 Task: Send an email with the signature Danny Hernandez with the subject 'Late payment reminder' and the message 'Please let me know if there are any issues with the formatting.' from softage.1@softage.net to softage.5@softage.net and softage.6@softage.net with CC to softage.7@softage.net
Action: Key pressed n
Screenshot: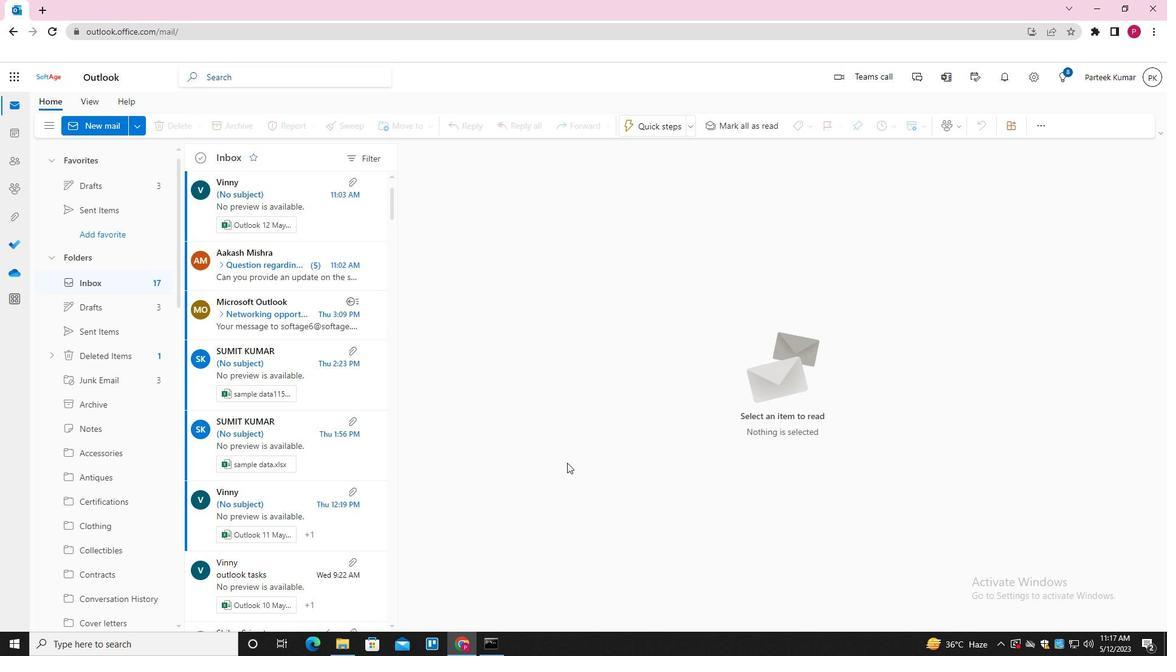 
Action: Mouse moved to (826, 128)
Screenshot: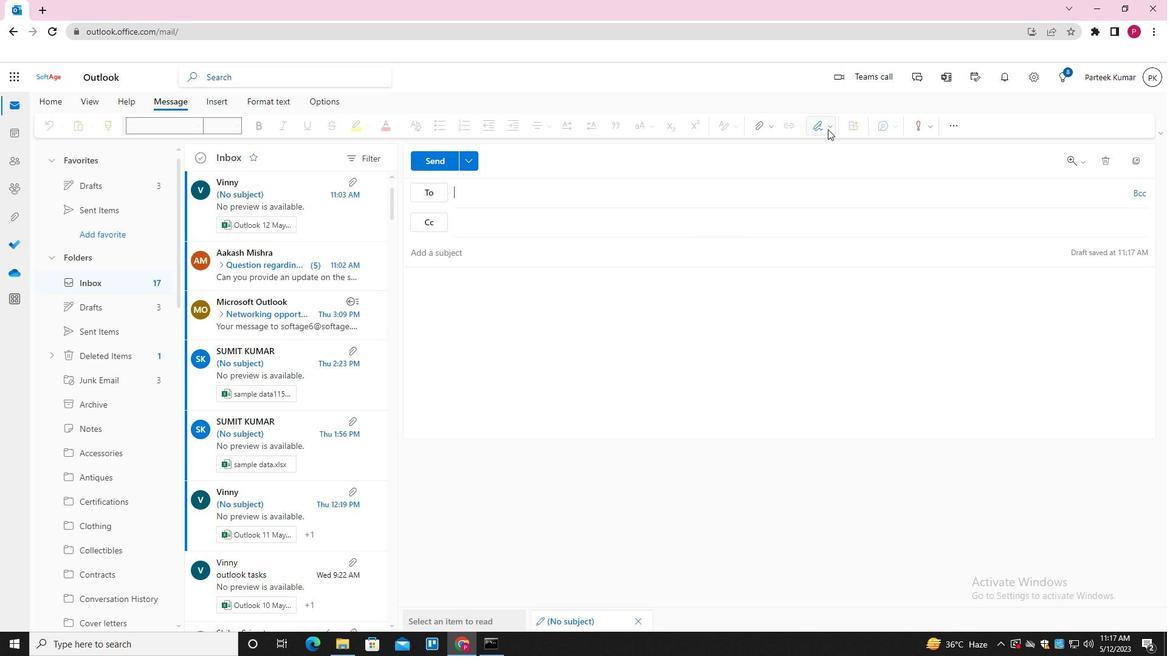 
Action: Mouse pressed left at (826, 128)
Screenshot: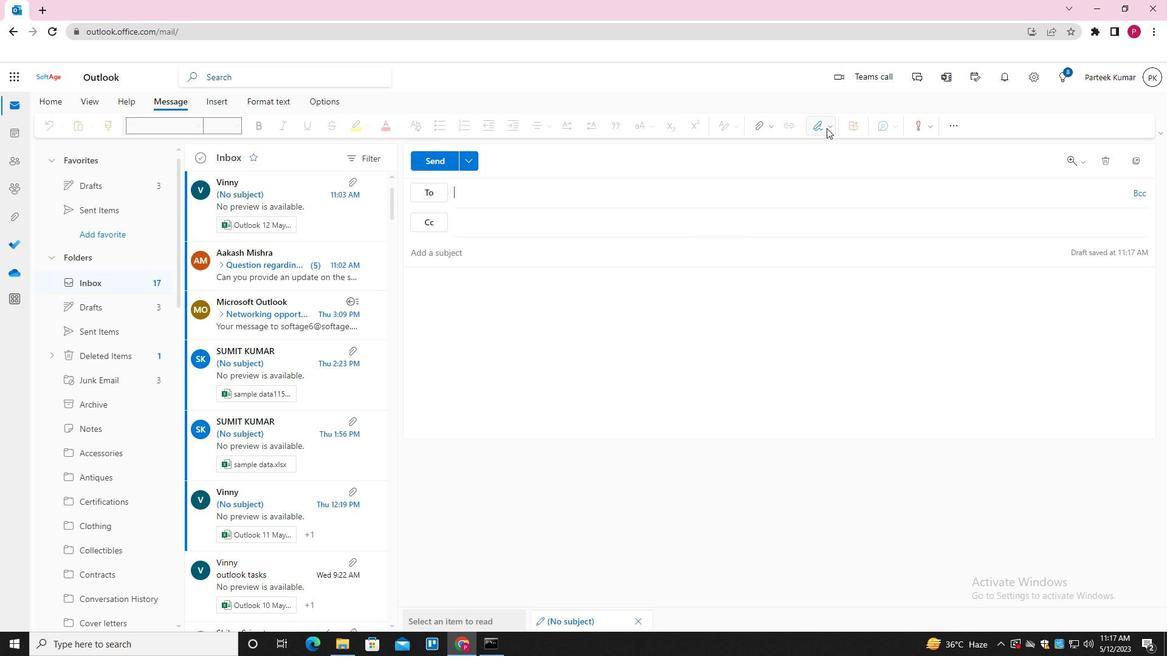 
Action: Mouse moved to (805, 177)
Screenshot: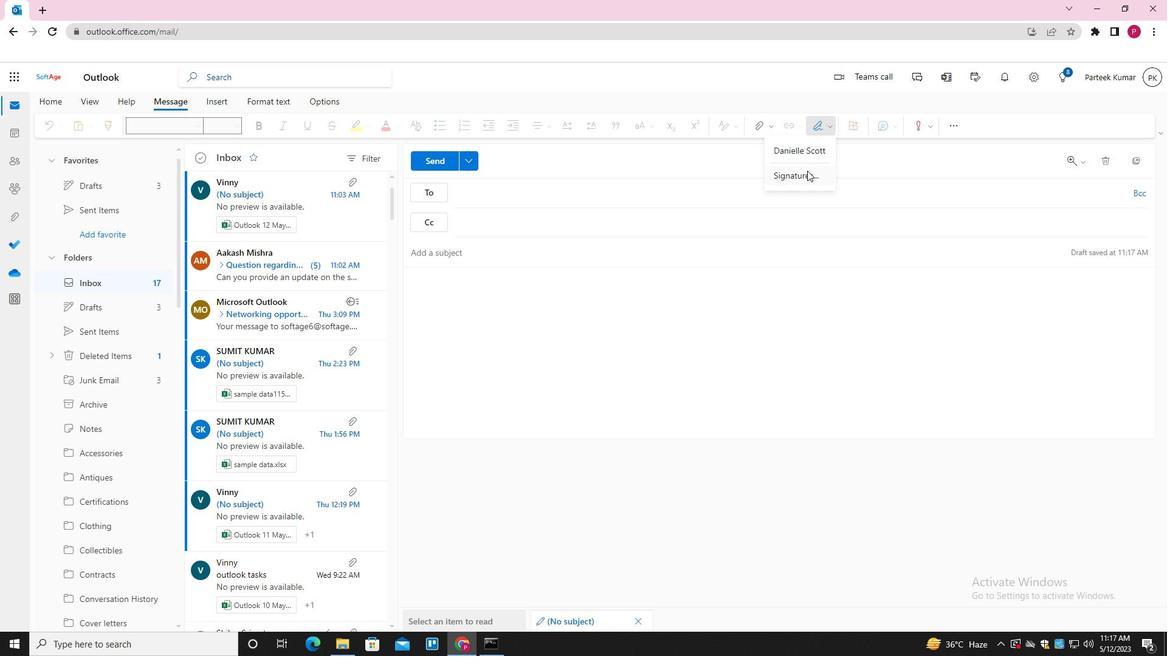 
Action: Mouse pressed left at (805, 177)
Screenshot: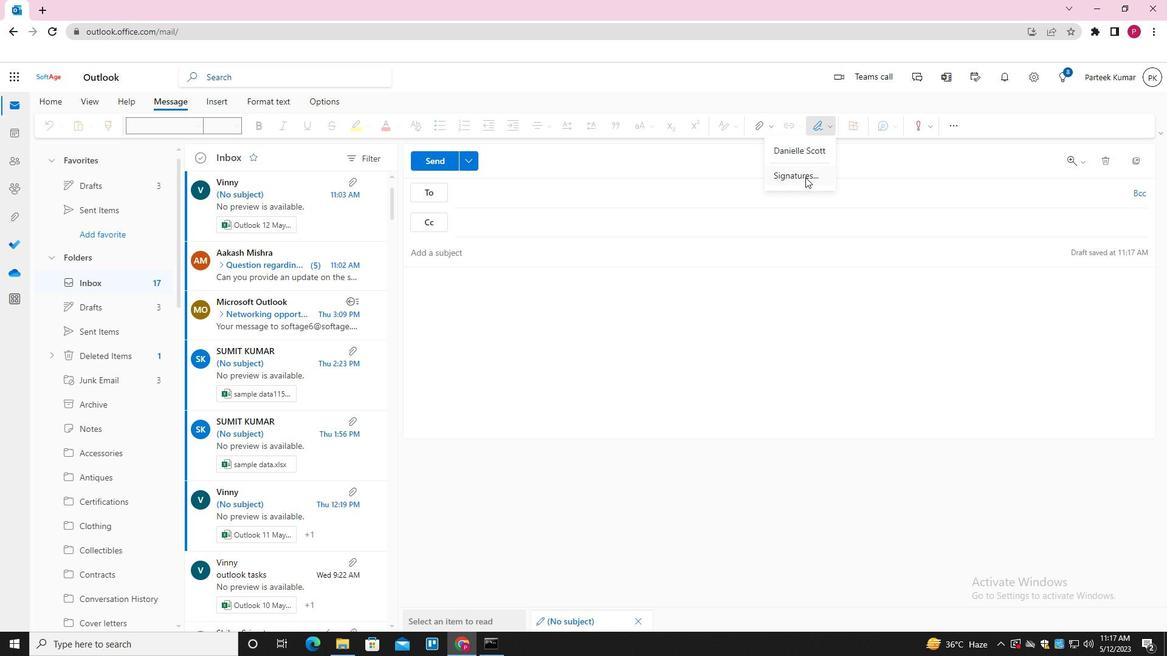 
Action: Mouse moved to (803, 218)
Screenshot: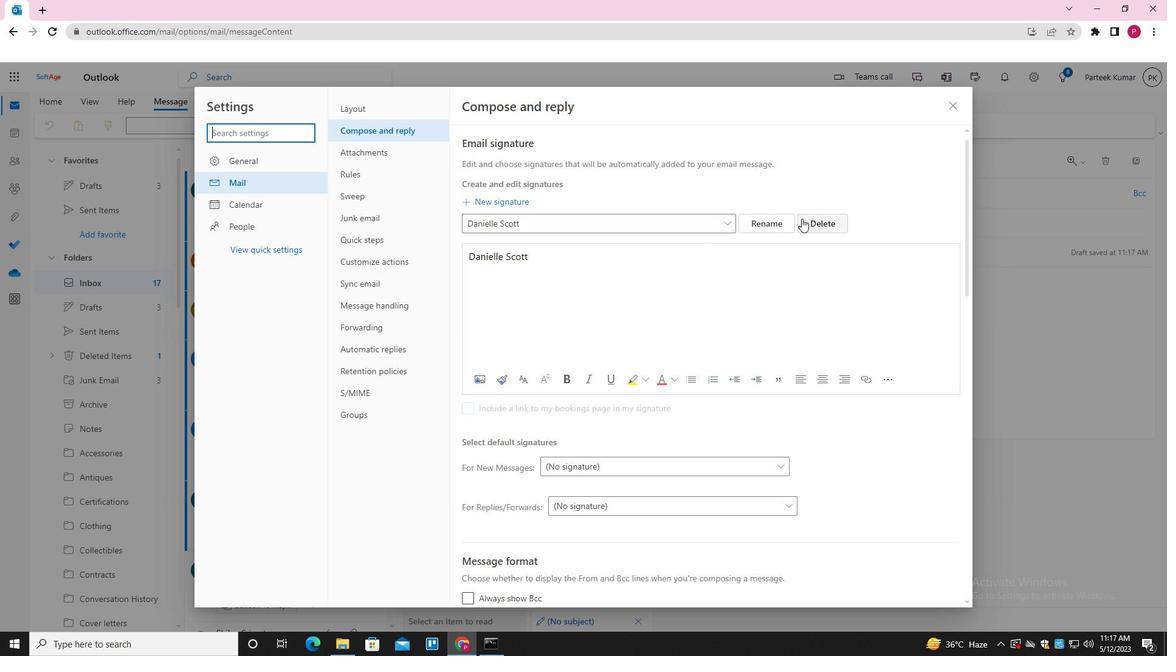
Action: Mouse pressed left at (803, 218)
Screenshot: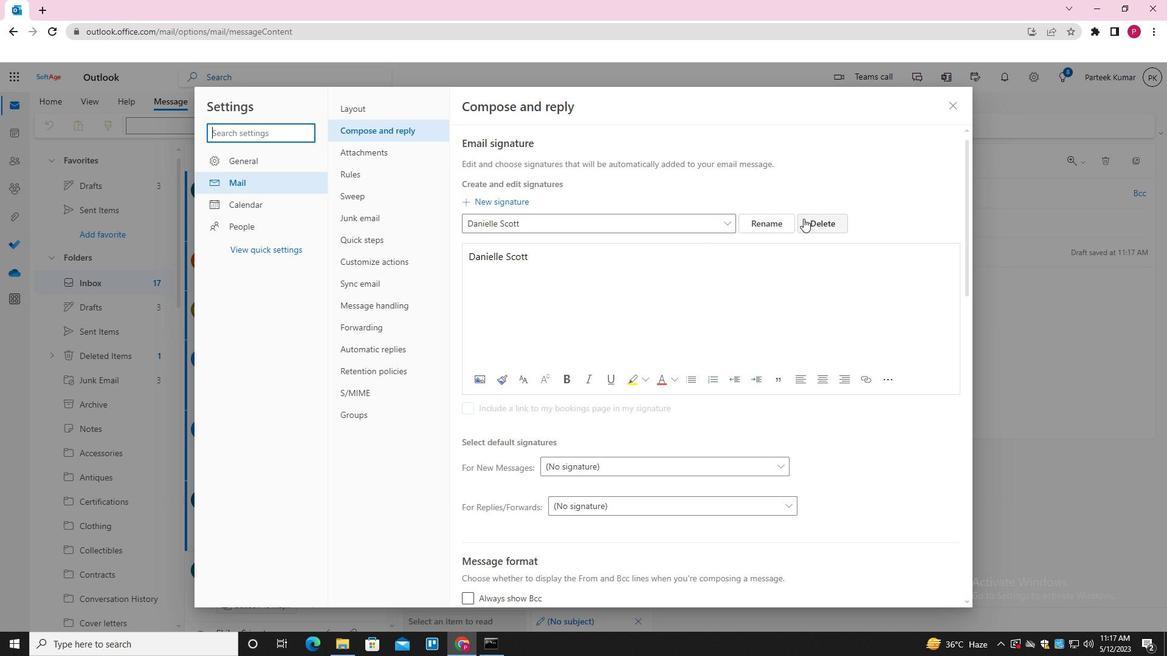 
Action: Mouse moved to (697, 222)
Screenshot: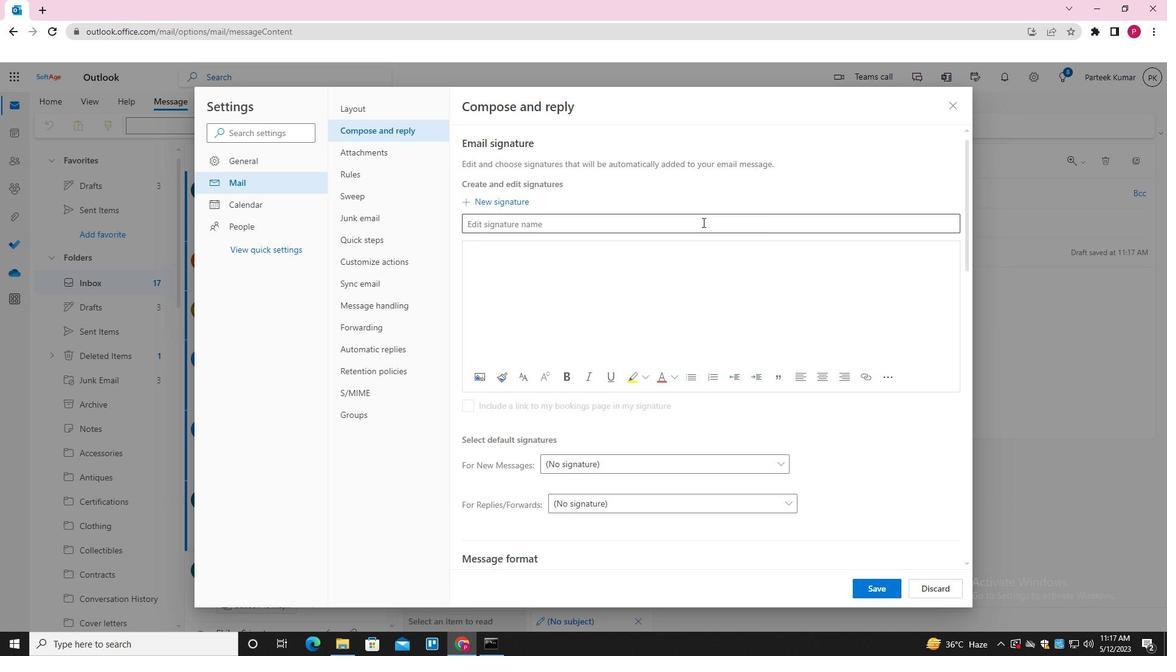 
Action: Mouse pressed left at (697, 222)
Screenshot: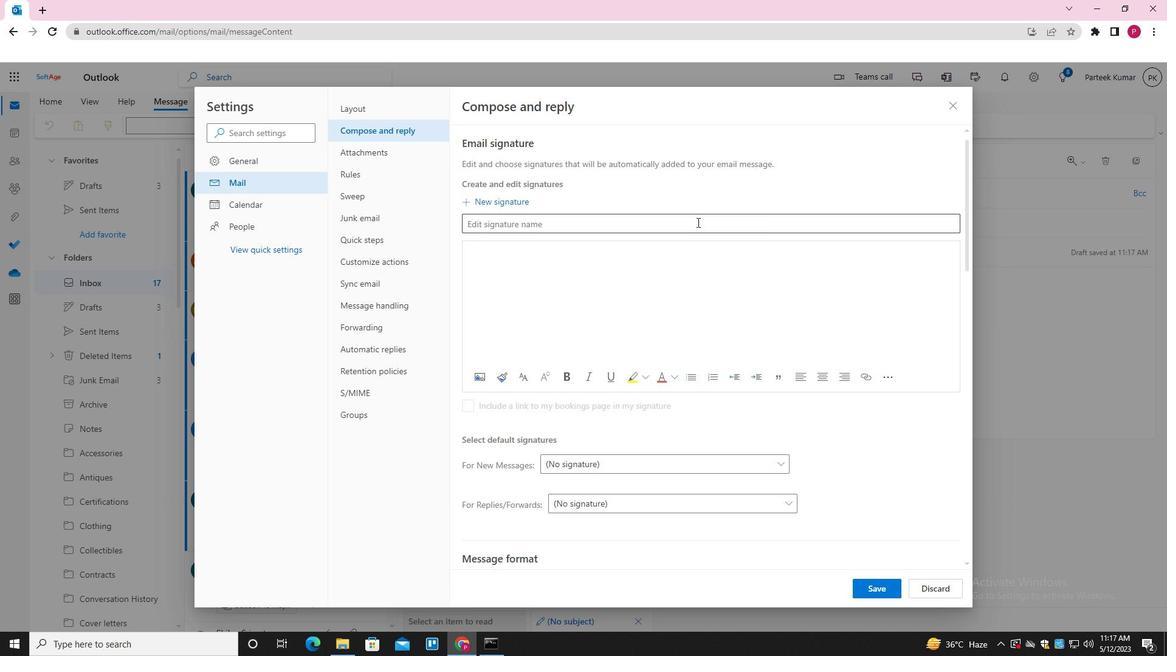 
Action: Key pressed <Key.shift>DANNY<Key.space><Key.shift><Key.shift><Key.shift><Key.shift><Key.shift><Key.shift>HERNAN<Key.backspace><Key.backspace>ENDAZ<Key.backspace><Key.backspace>EZctrl+A<'\x03'>
Screenshot: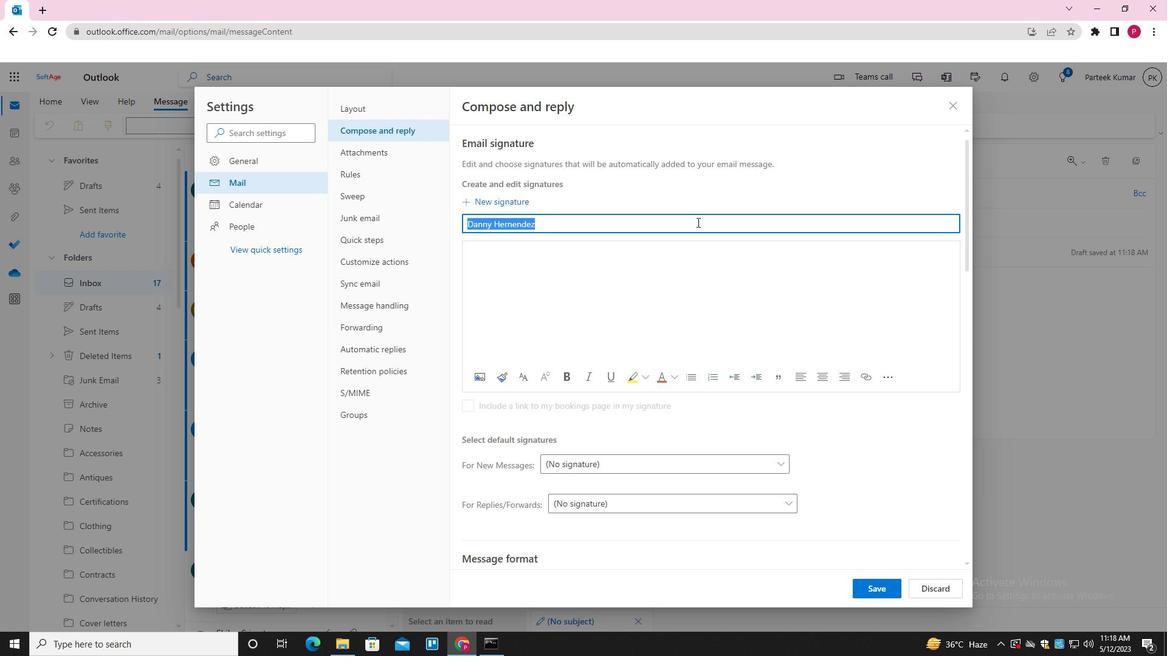 
Action: Mouse moved to (694, 226)
Screenshot: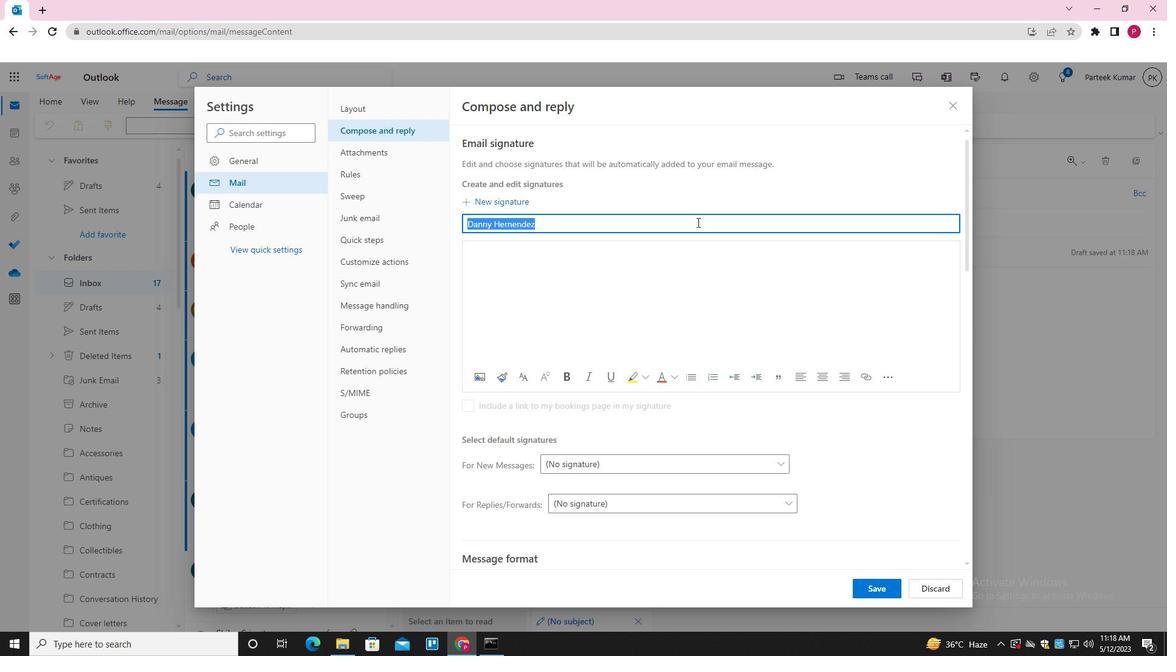 
Action: Key pressed <Key.tab>ctrl+V
Screenshot: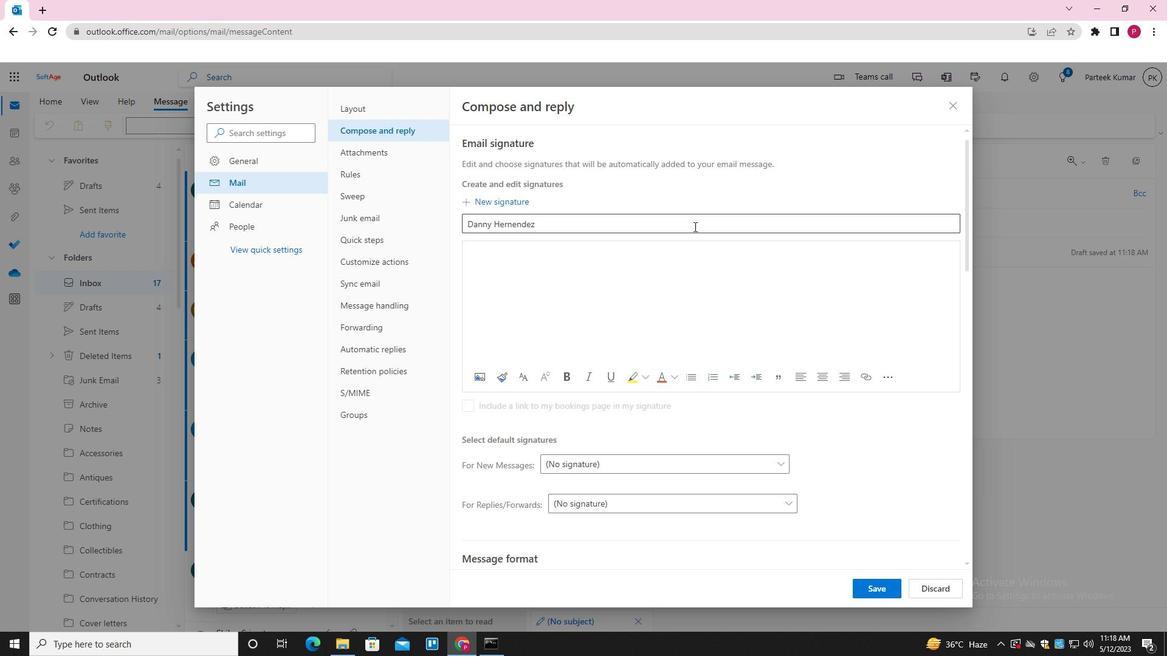 
Action: Mouse moved to (871, 592)
Screenshot: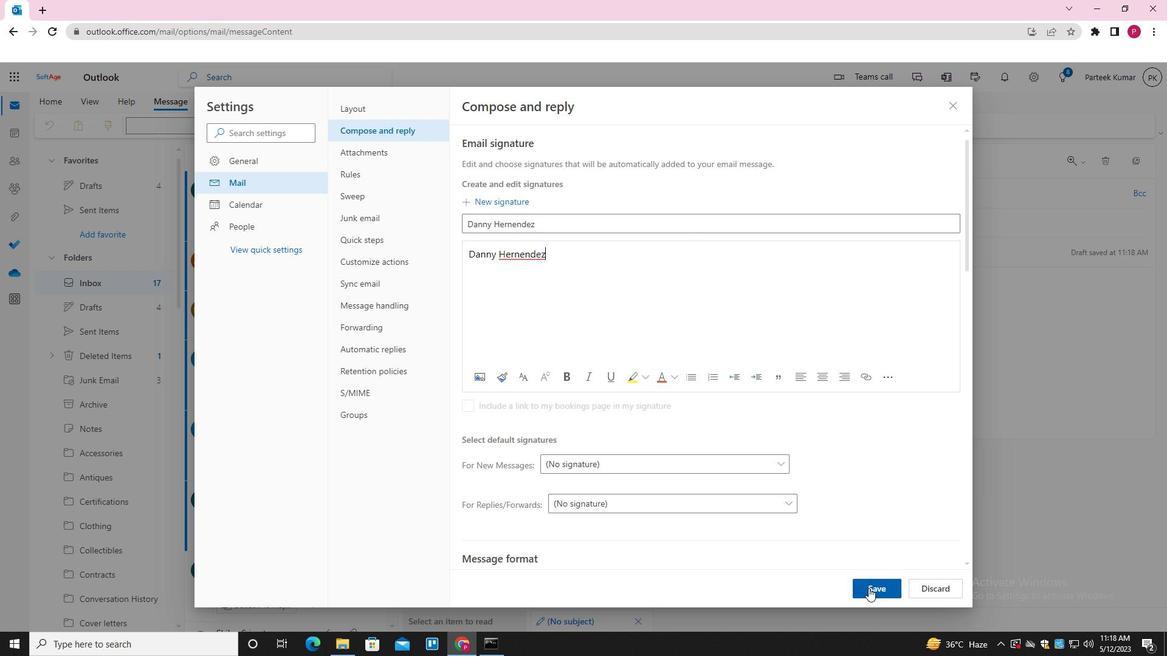 
Action: Mouse pressed left at (871, 592)
Screenshot: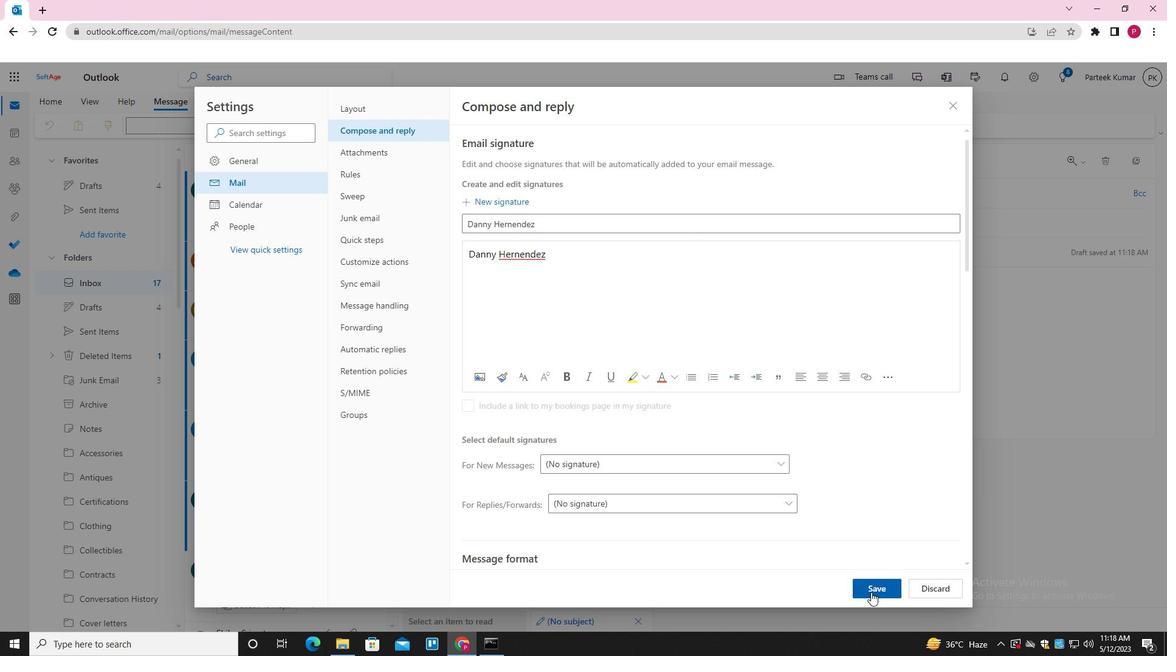 
Action: Mouse moved to (948, 100)
Screenshot: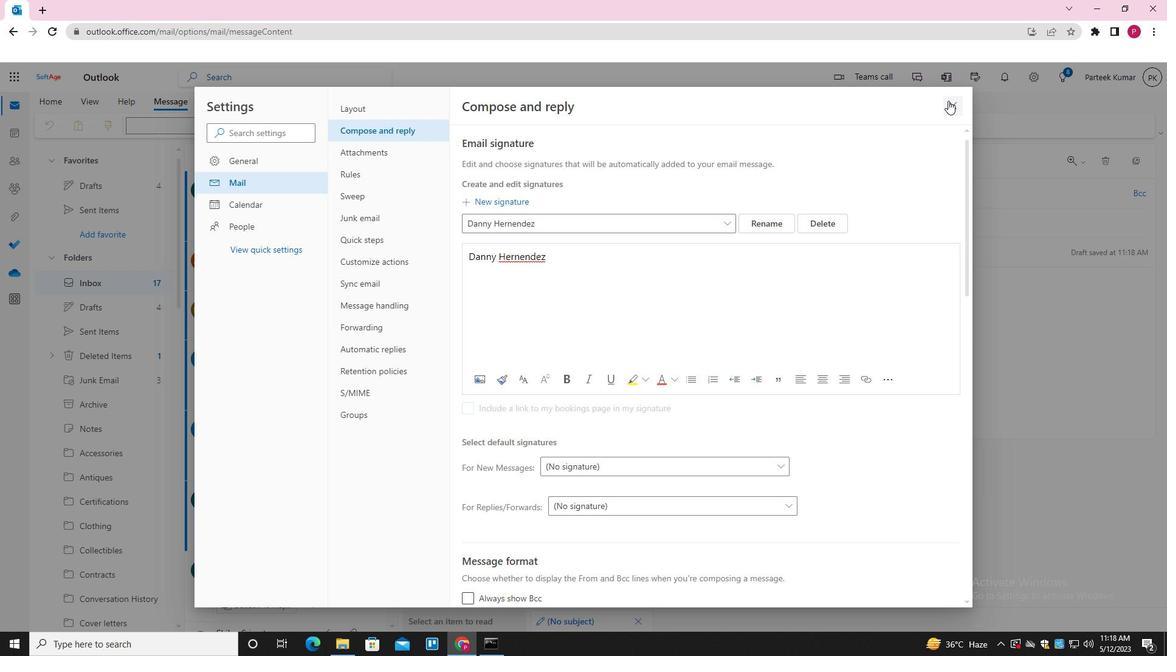
Action: Mouse pressed left at (948, 100)
Screenshot: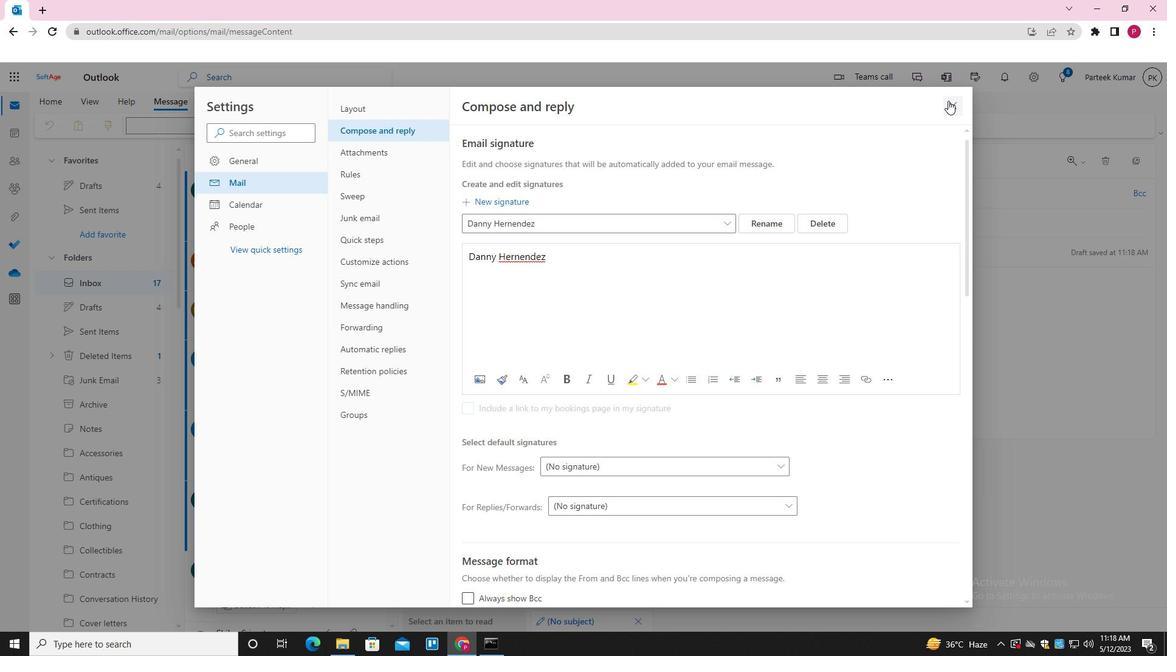 
Action: Mouse moved to (818, 127)
Screenshot: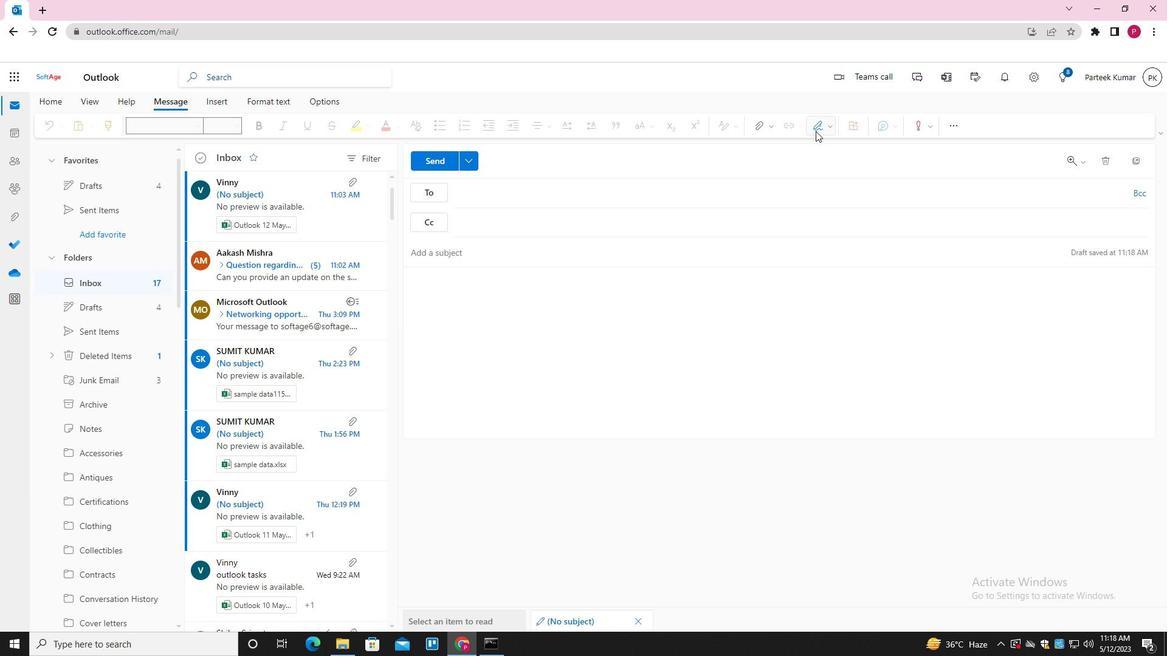 
Action: Mouse pressed left at (818, 127)
Screenshot: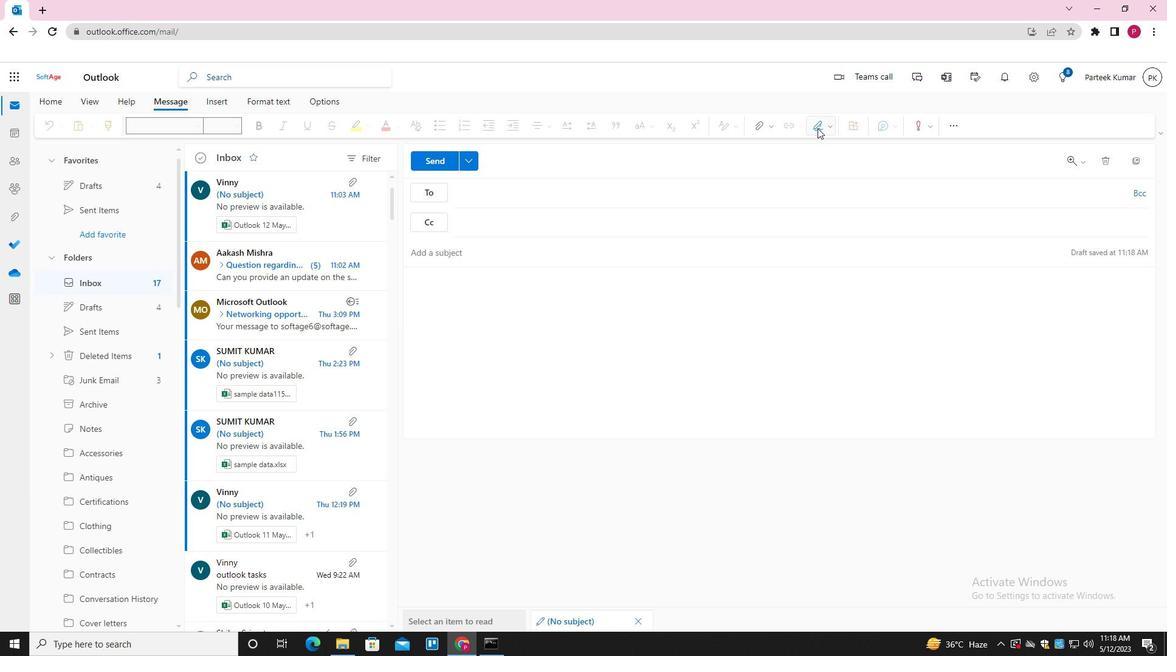 
Action: Mouse moved to (808, 147)
Screenshot: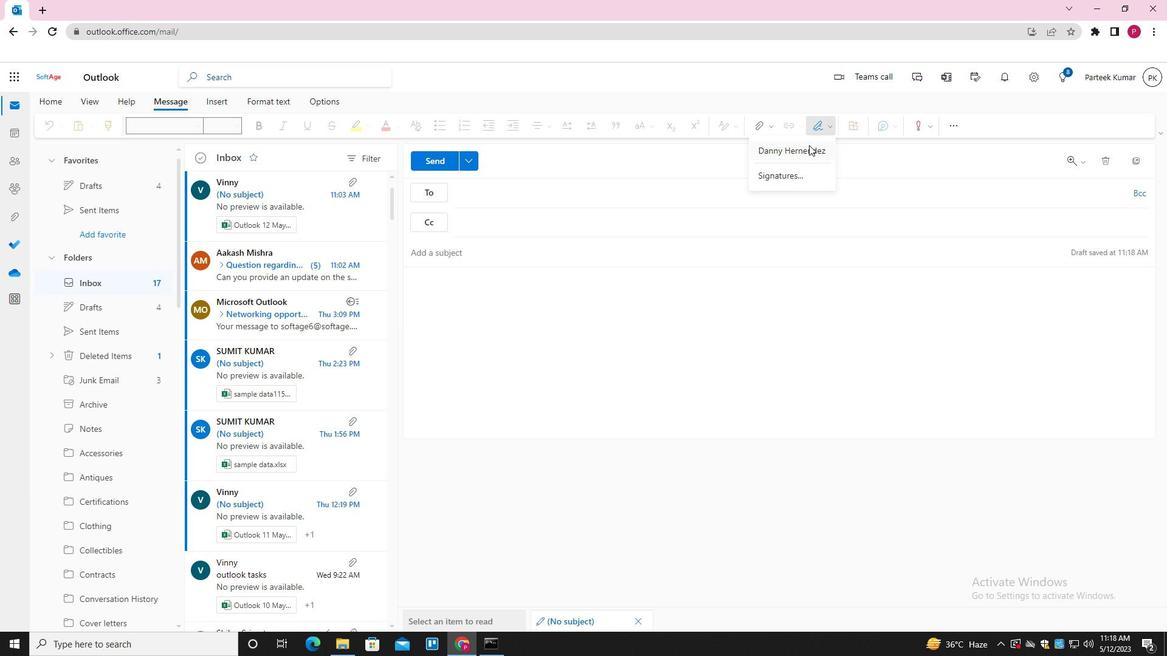 
Action: Mouse pressed left at (808, 147)
Screenshot: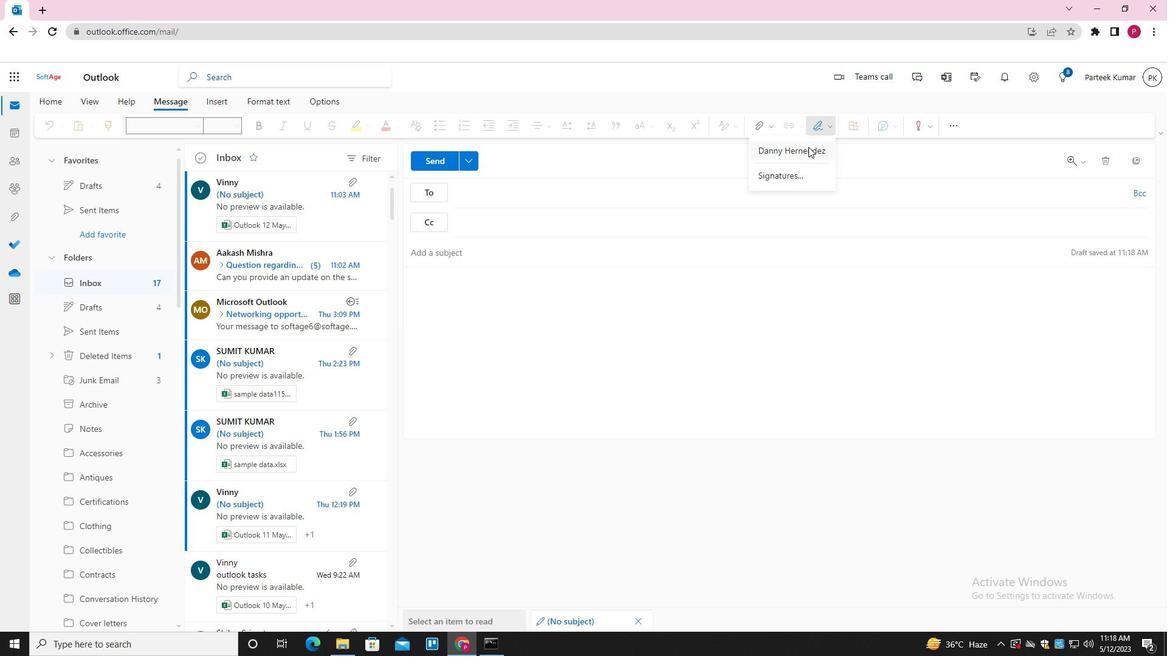 
Action: Mouse moved to (471, 254)
Screenshot: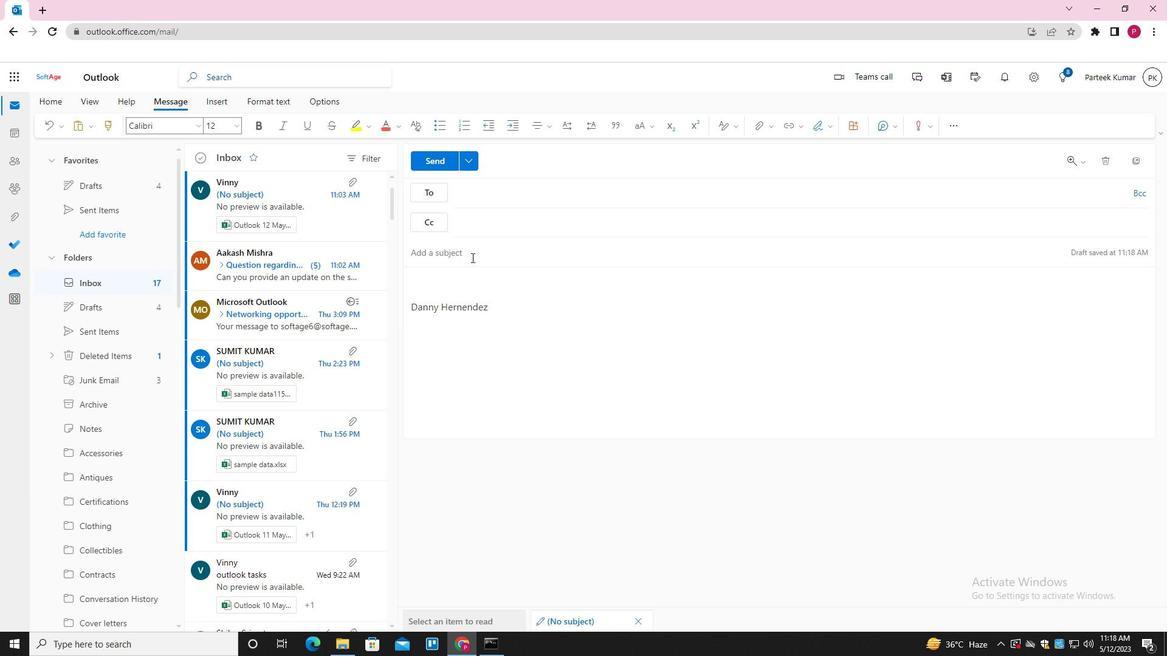 
Action: Mouse pressed left at (471, 254)
Screenshot: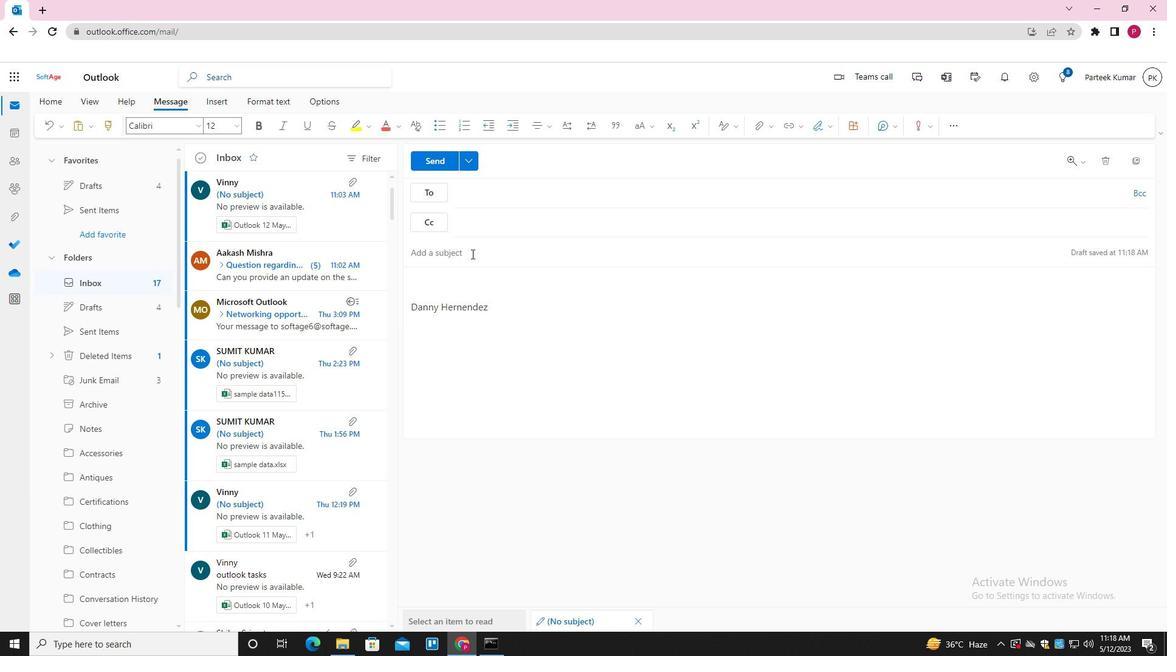 
Action: Key pressed ctrl+L<Key.backspace><Key.shift>LATE<Key.space>PAYMENT<Key.space>REMINDER<Key.tab><Key.shift>PLEASE<Key.space>LET<Key.space>ME<Key.space>KNOW<Key.space>IF<Key.space>THERE<Key.space>ARE<Key.space>ANY<Key.space>ISSUES<Key.space>WITH<Key.space>THE<Key.space>FORMATING<Key.space><Key.backspace><Key.backspace><Key.backspace><Key.backspace>TING<Key.space>
Screenshot: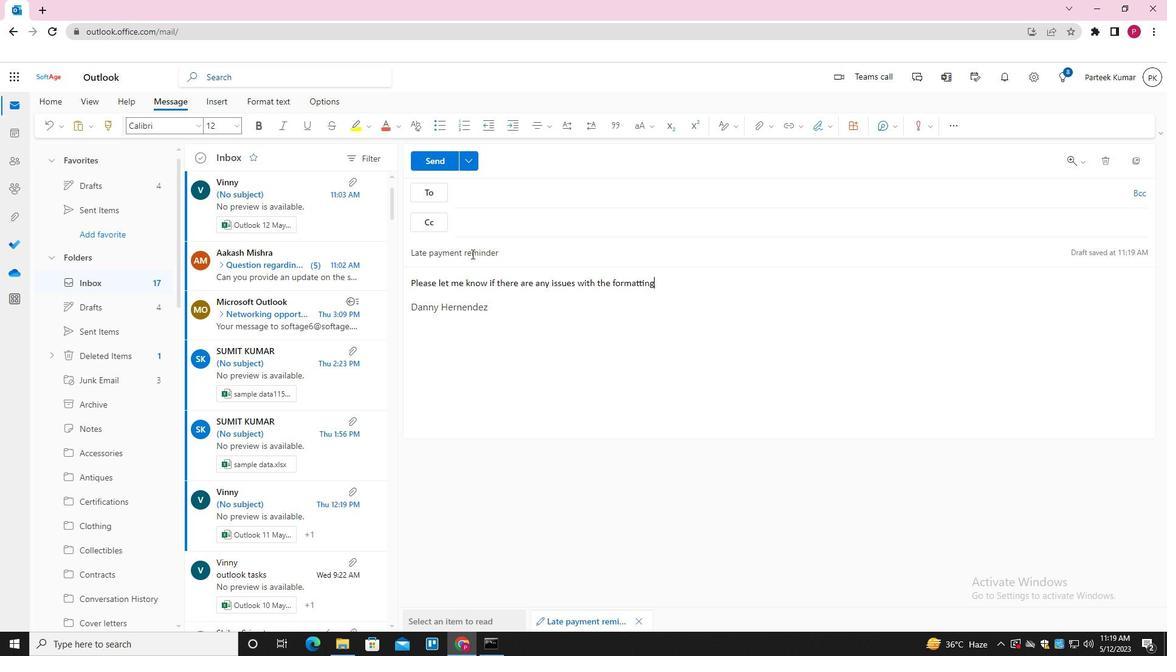 
Action: Mouse moved to (515, 192)
Screenshot: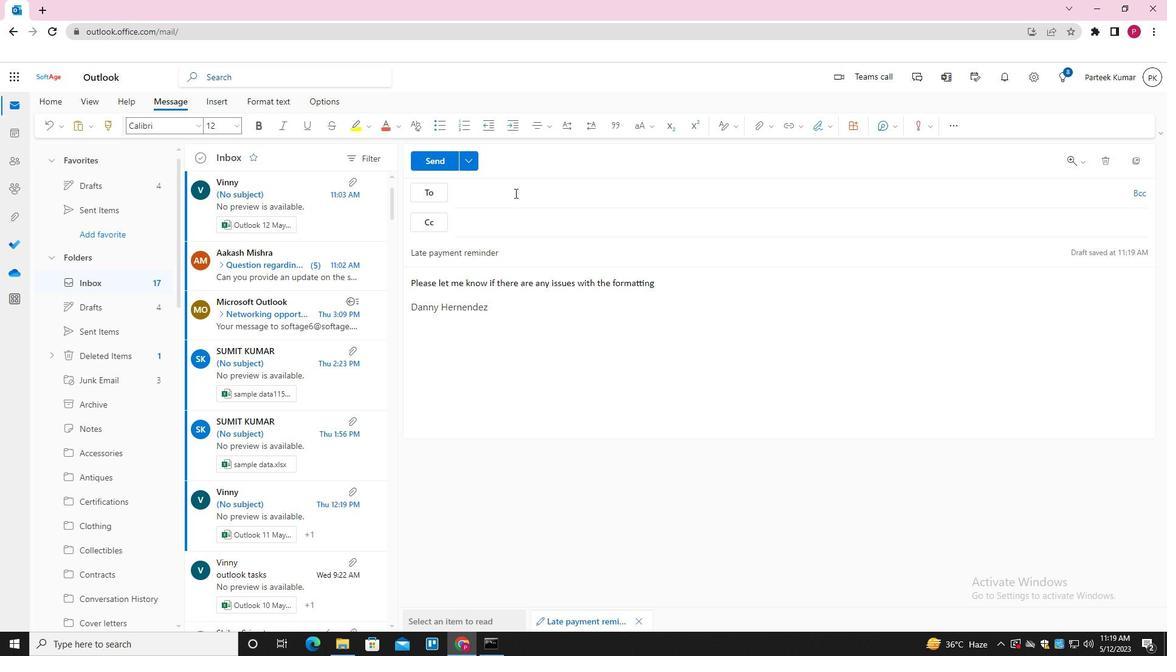 
Action: Mouse pressed left at (515, 192)
Screenshot: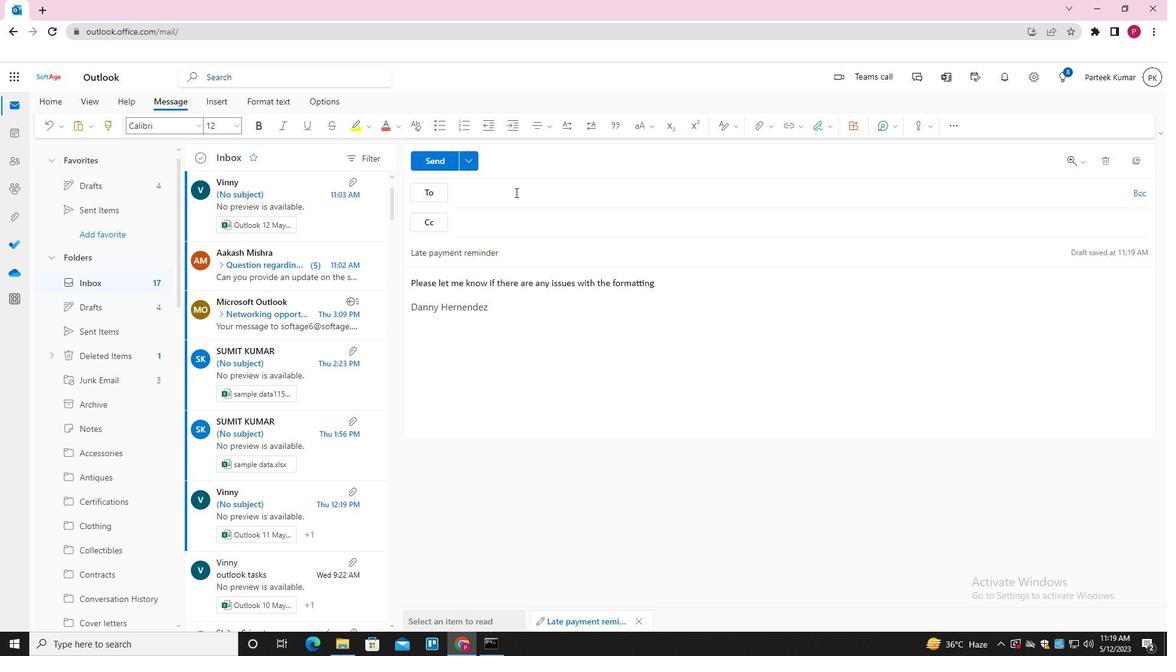 
Action: Key pressed SOFTAGE.5<Key.shift>@SOFTAGE.NET<Key.enter>SOFTAGE.6<Key.shift>@SOFTAGE.NET<Key.enter><Key.tab>SOFTAGE.7<Key.shift>@SOFTAGE,<Key.backspace>.NET<Key.backspace><Key.backspace><Key.backspace><Key.backspace><Key.backspace><Key.backspace><Key.backspace><Key.backspace>SOFTAGE.7<Key.shift>@SOFTAGE.NET<Key.enter>
Screenshot: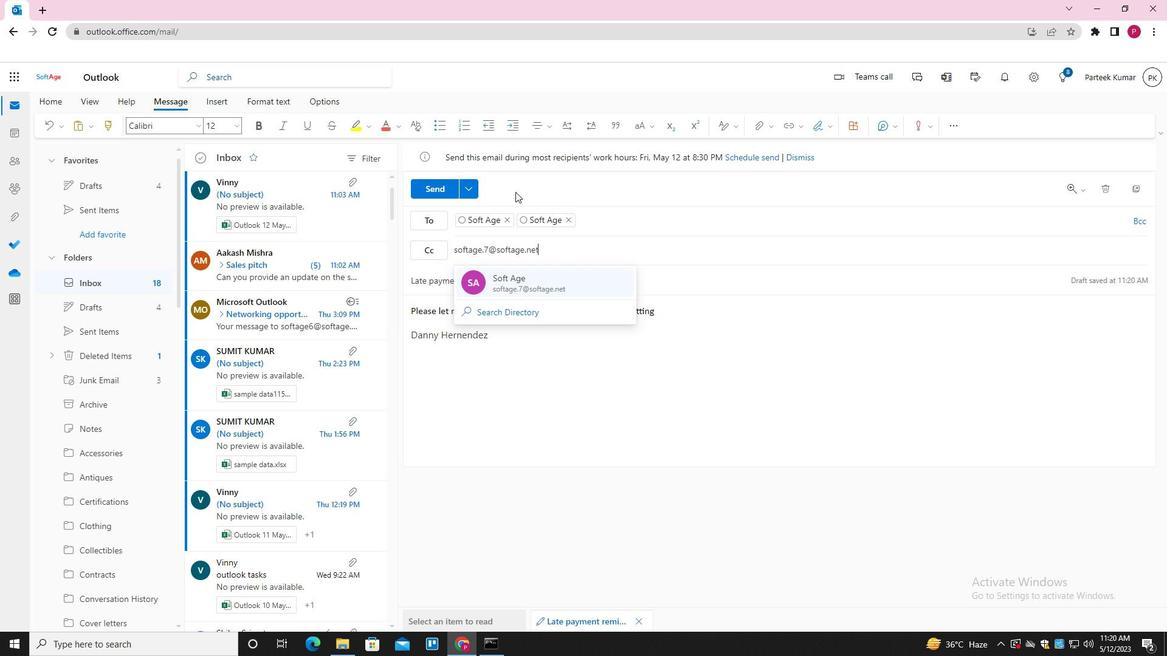 
Action: Mouse moved to (422, 188)
Screenshot: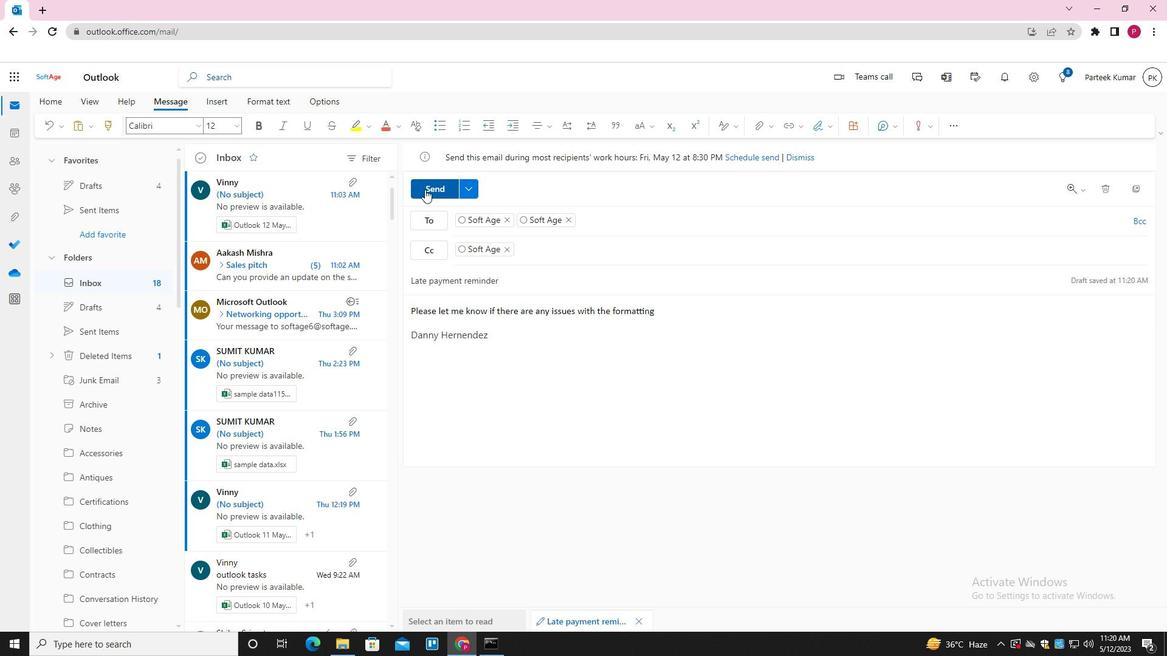 
Action: Mouse pressed left at (422, 188)
Screenshot: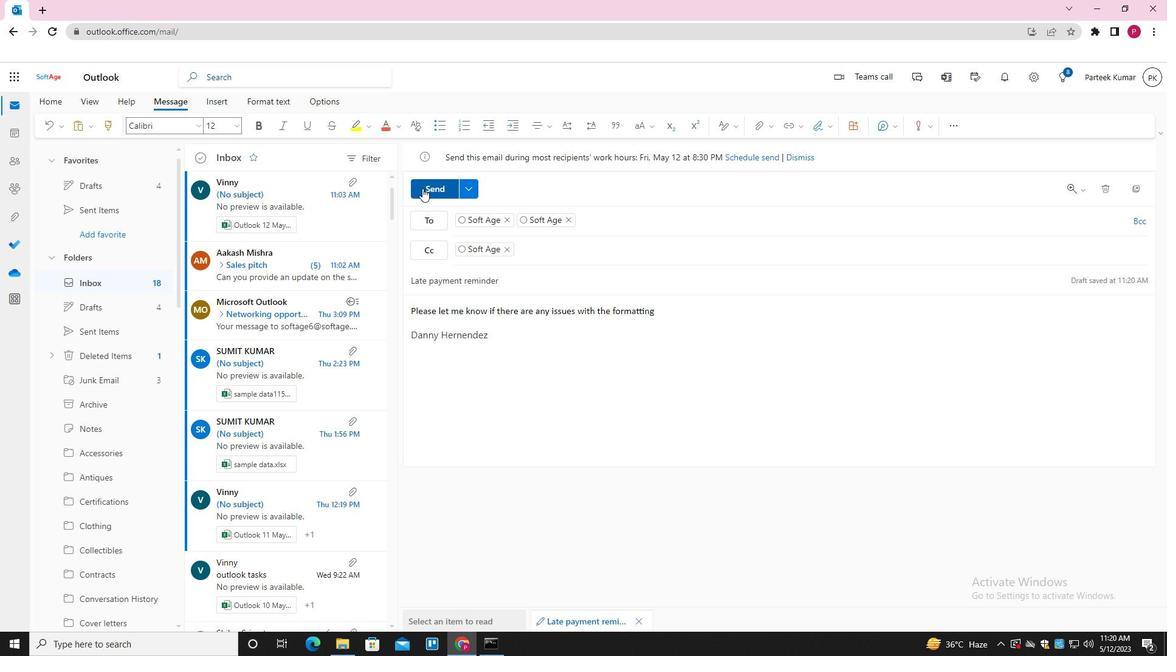 
Action: Mouse moved to (565, 334)
Screenshot: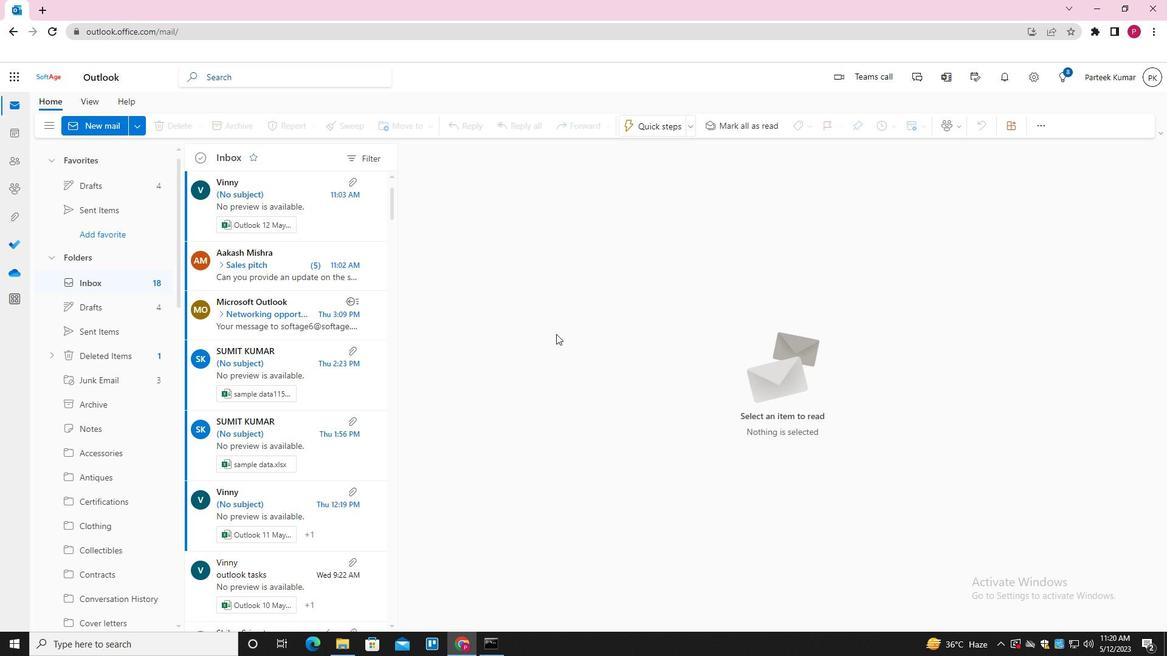 
